 Task: Look for products in the category "Cereal" from Store Brand only.
Action: Mouse moved to (776, 274)
Screenshot: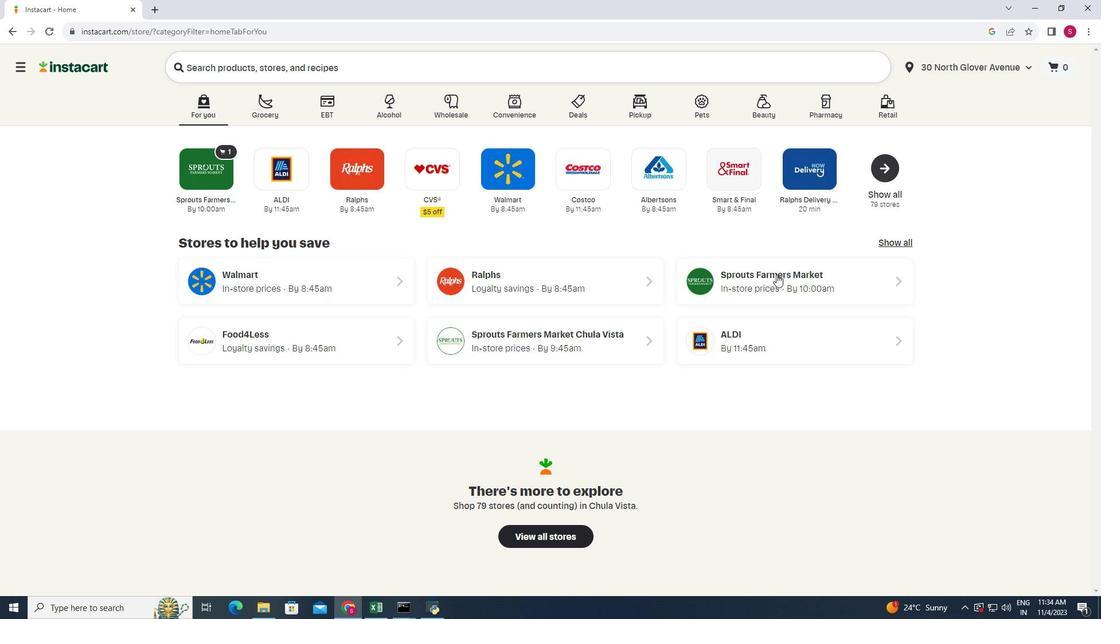
Action: Mouse pressed left at (776, 274)
Screenshot: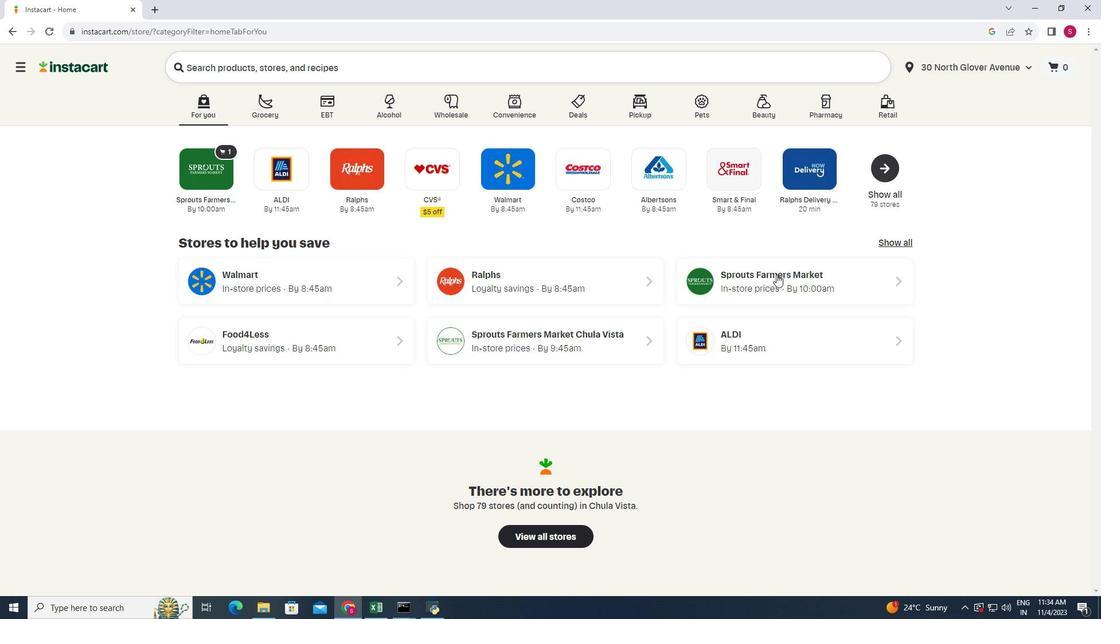 
Action: Mouse moved to (103, 379)
Screenshot: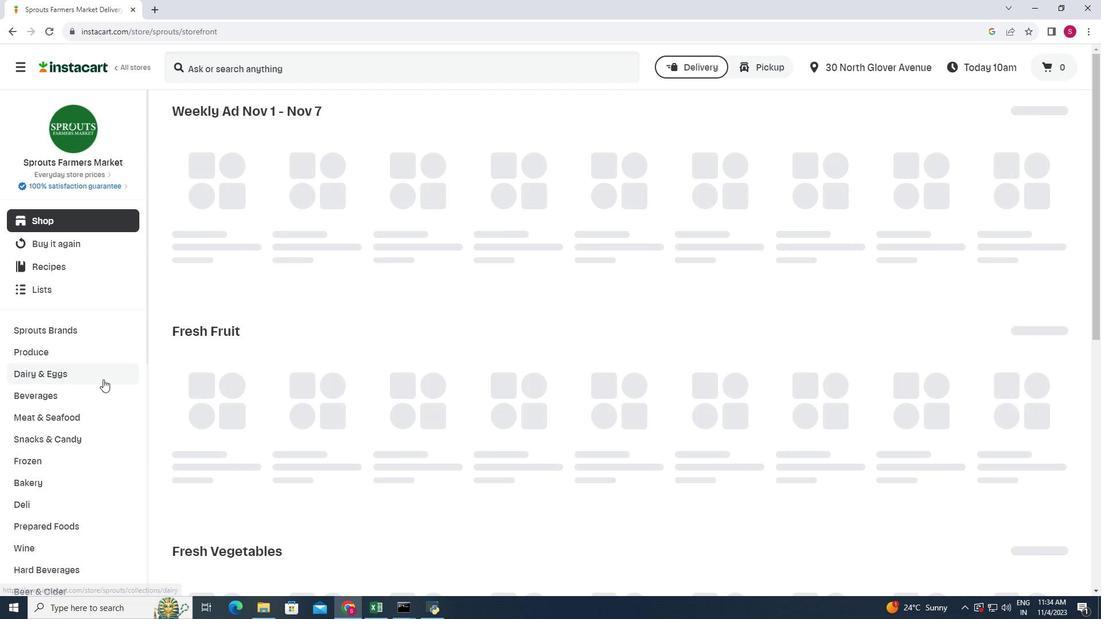 
Action: Mouse scrolled (103, 379) with delta (0, 0)
Screenshot: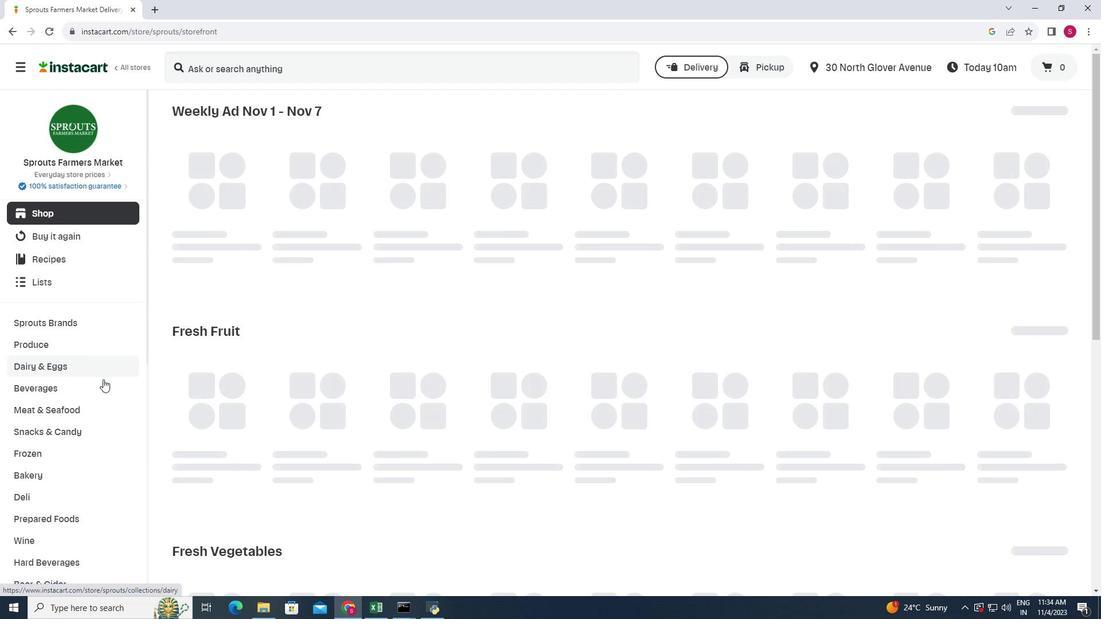 
Action: Mouse scrolled (103, 379) with delta (0, 0)
Screenshot: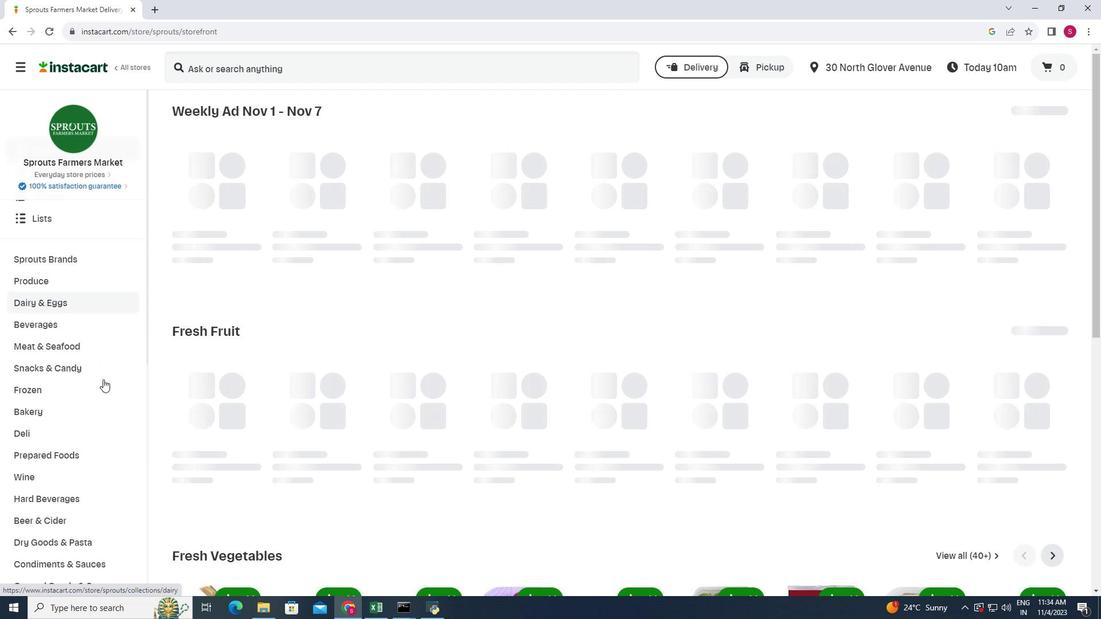 
Action: Mouse moved to (102, 380)
Screenshot: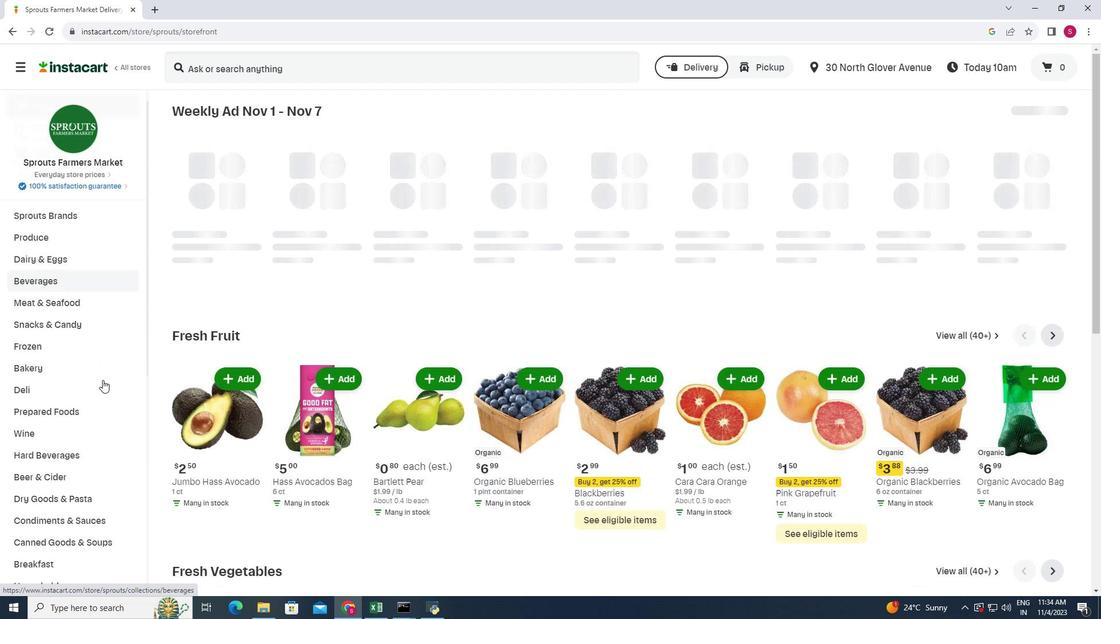 
Action: Mouse scrolled (102, 379) with delta (0, 0)
Screenshot: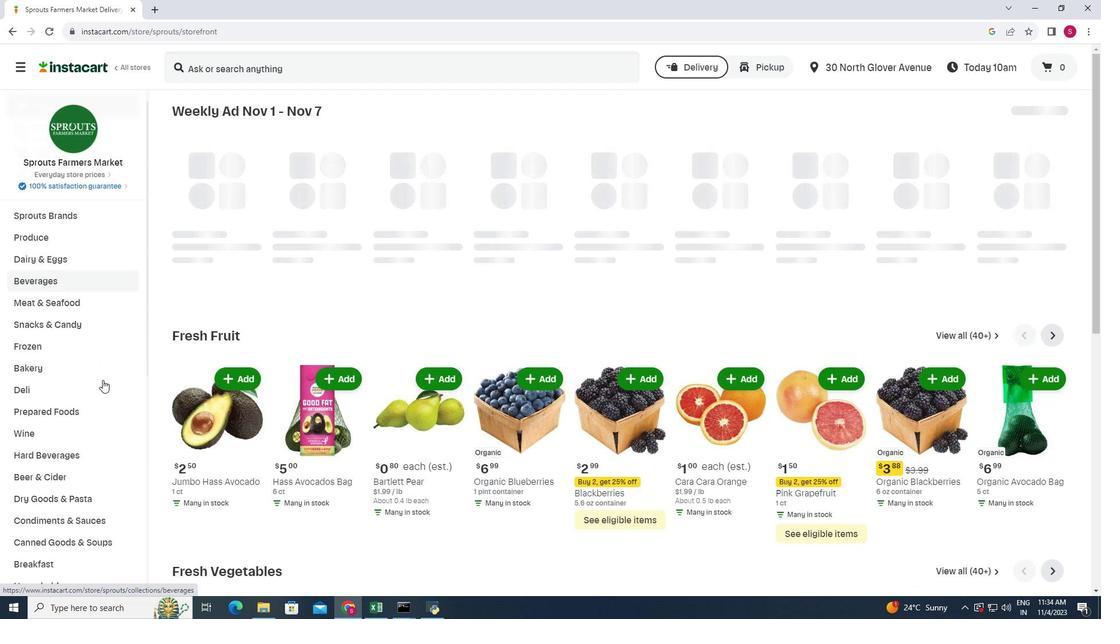 
Action: Mouse moved to (113, 385)
Screenshot: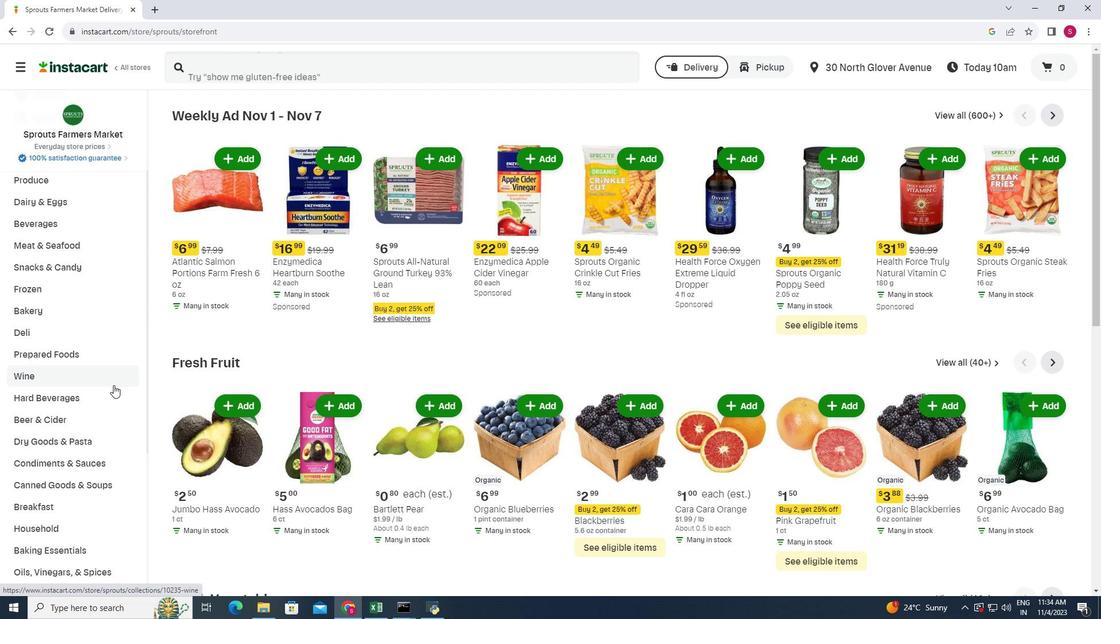 
Action: Mouse scrolled (113, 384) with delta (0, 0)
Screenshot: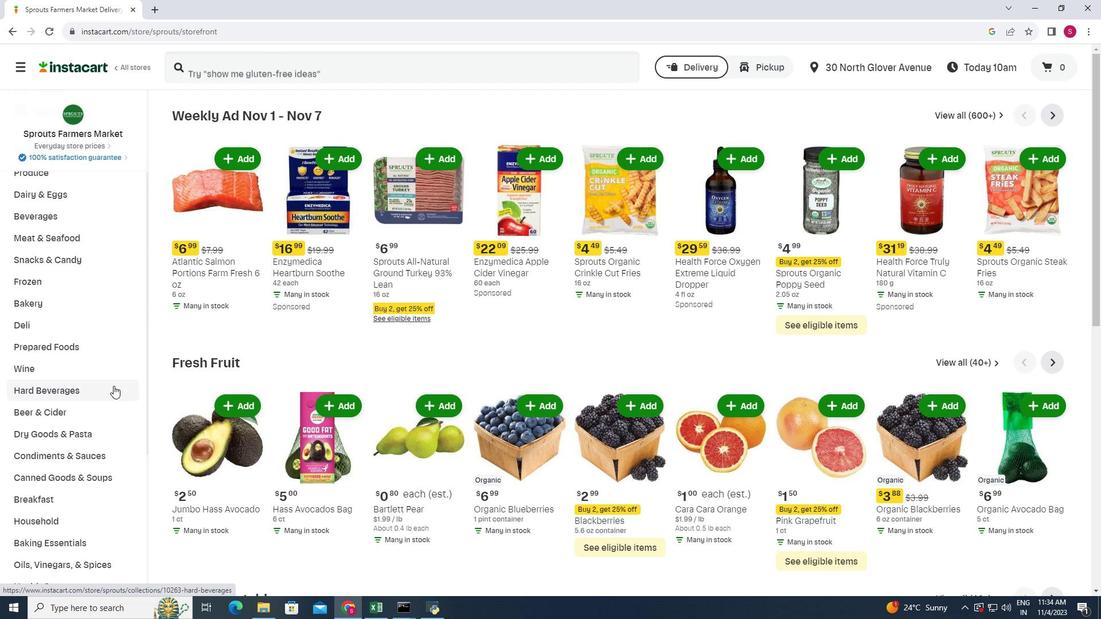 
Action: Mouse moved to (65, 452)
Screenshot: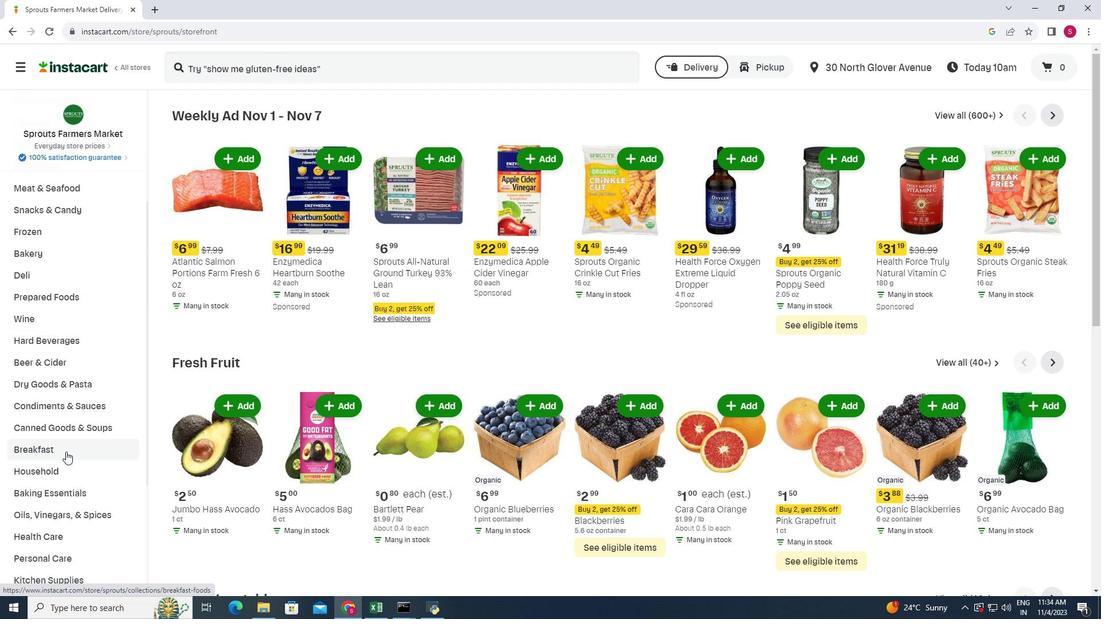 
Action: Mouse pressed left at (65, 452)
Screenshot: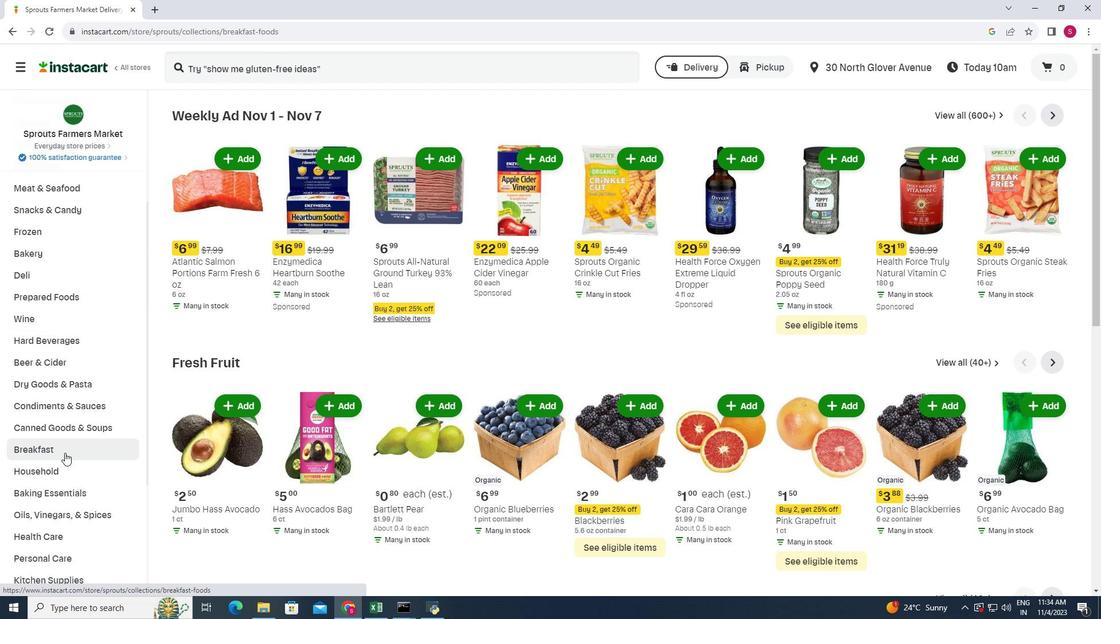 
Action: Mouse moved to (843, 143)
Screenshot: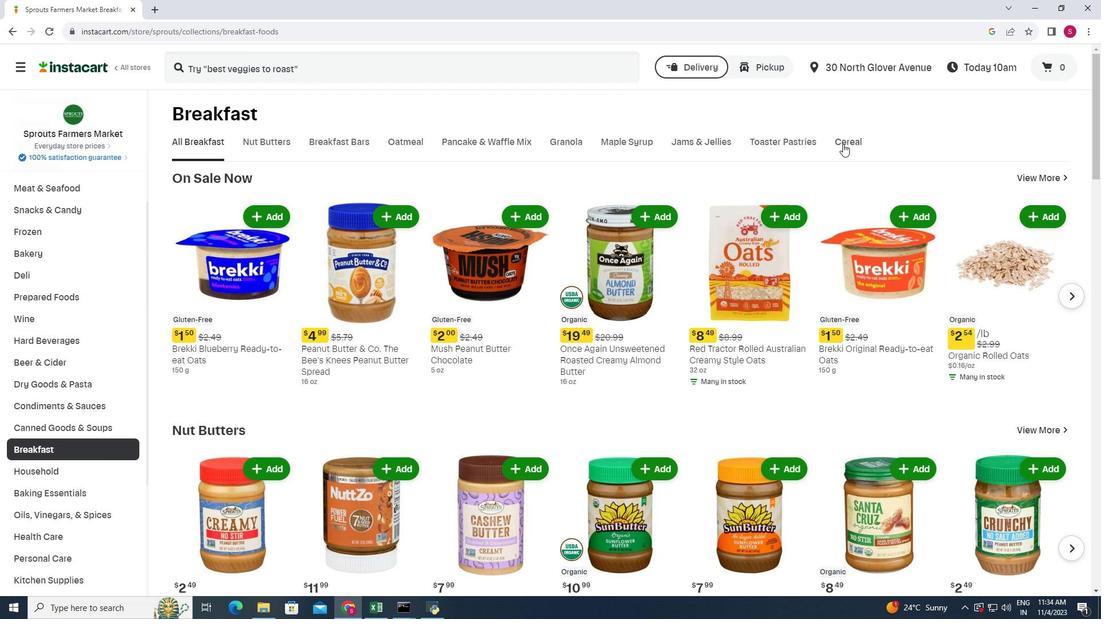 
Action: Mouse pressed left at (843, 143)
Screenshot: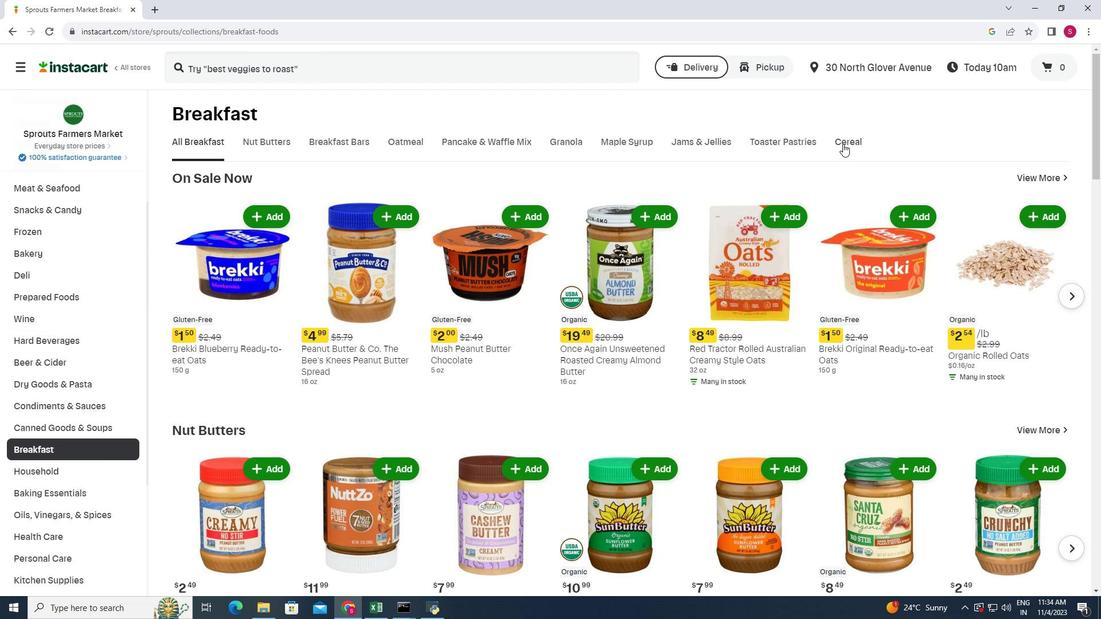 
Action: Mouse moved to (454, 176)
Screenshot: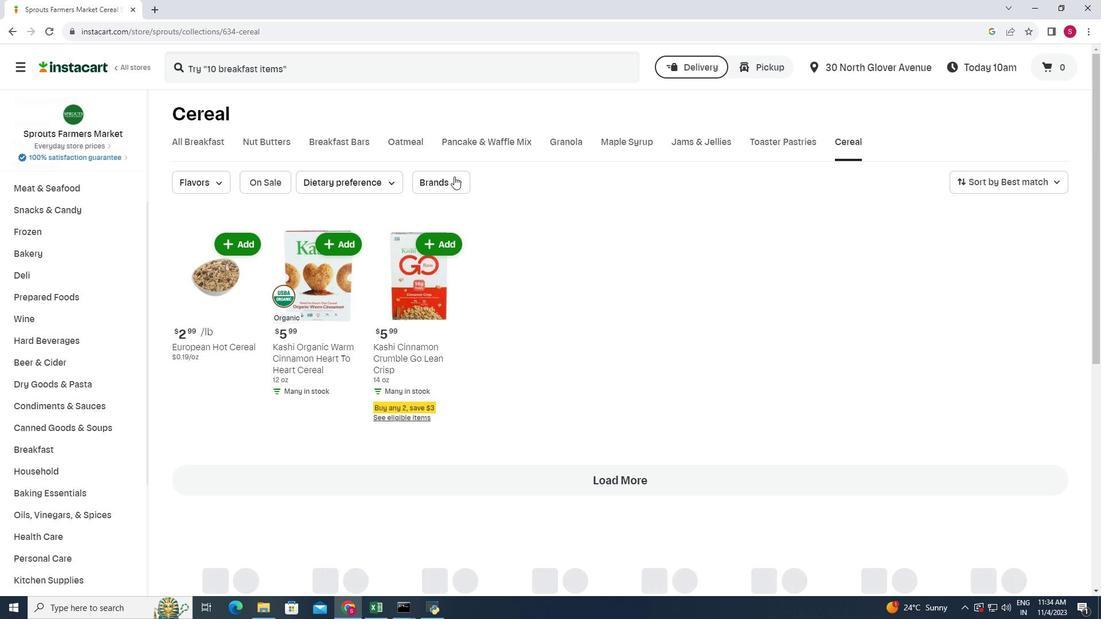 
Action: Mouse pressed left at (454, 176)
Screenshot: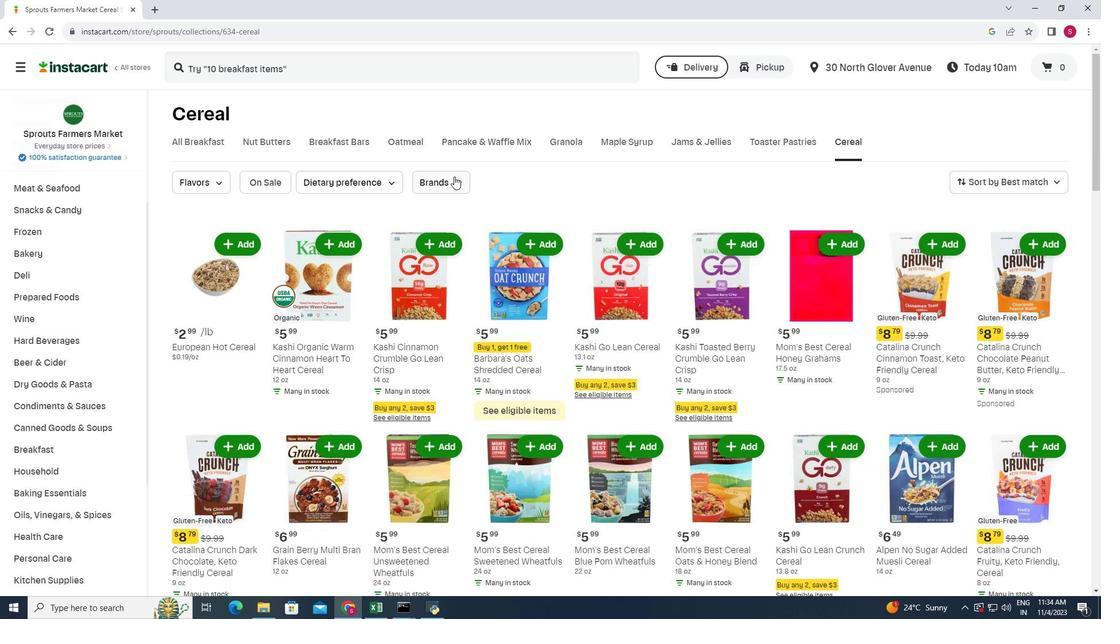 
Action: Mouse moved to (472, 226)
Screenshot: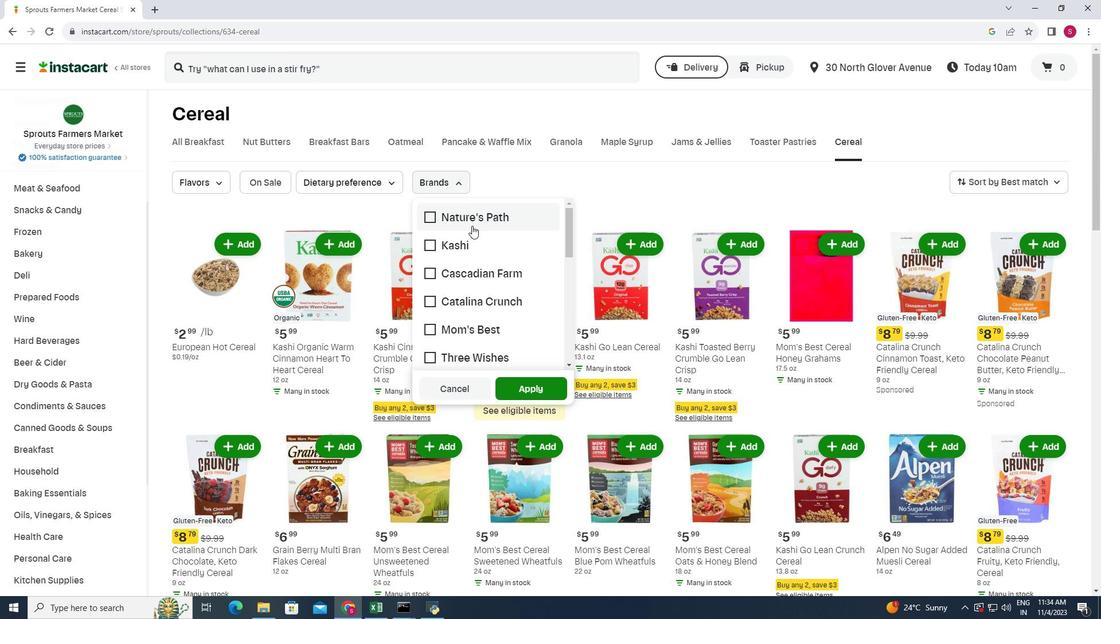 
Action: Mouse scrolled (472, 225) with delta (0, 0)
Screenshot: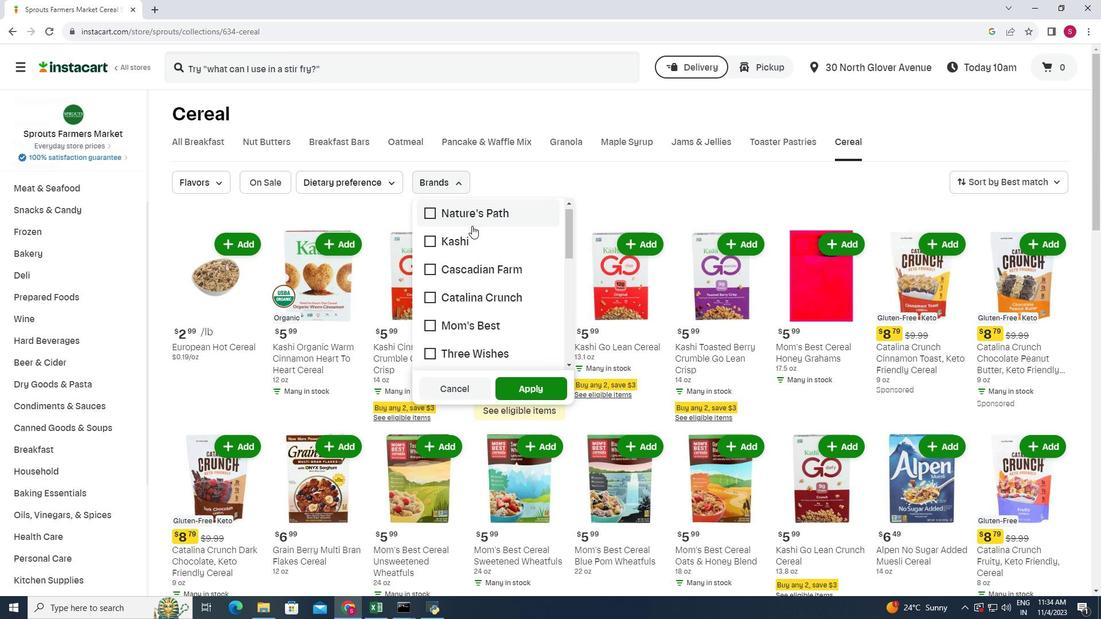 
Action: Mouse scrolled (472, 225) with delta (0, 0)
Screenshot: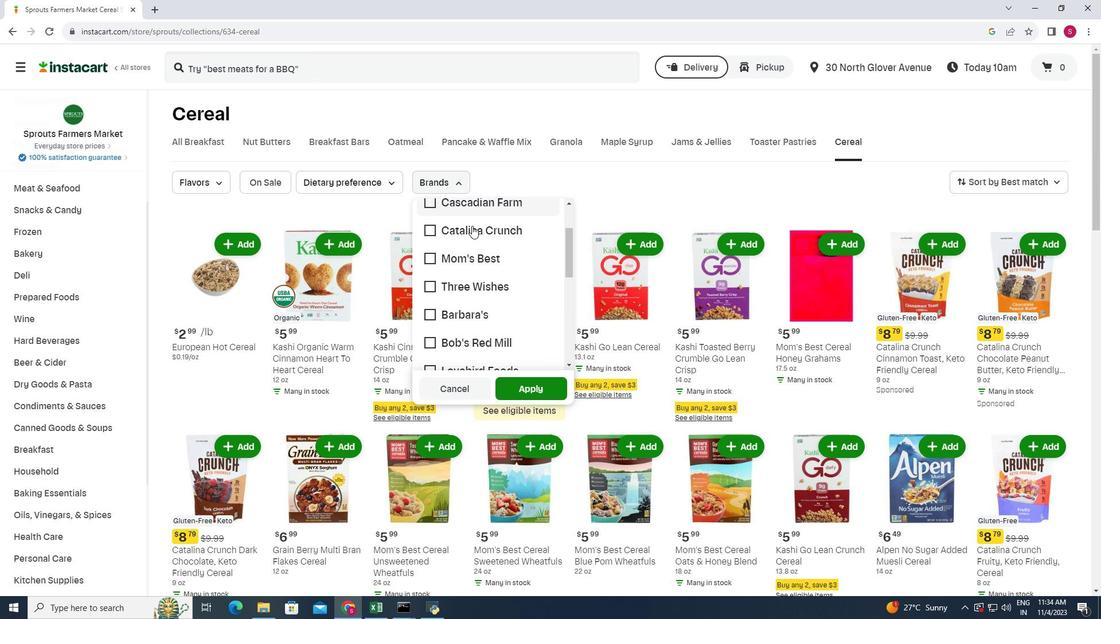 
Action: Mouse scrolled (472, 225) with delta (0, 0)
Screenshot: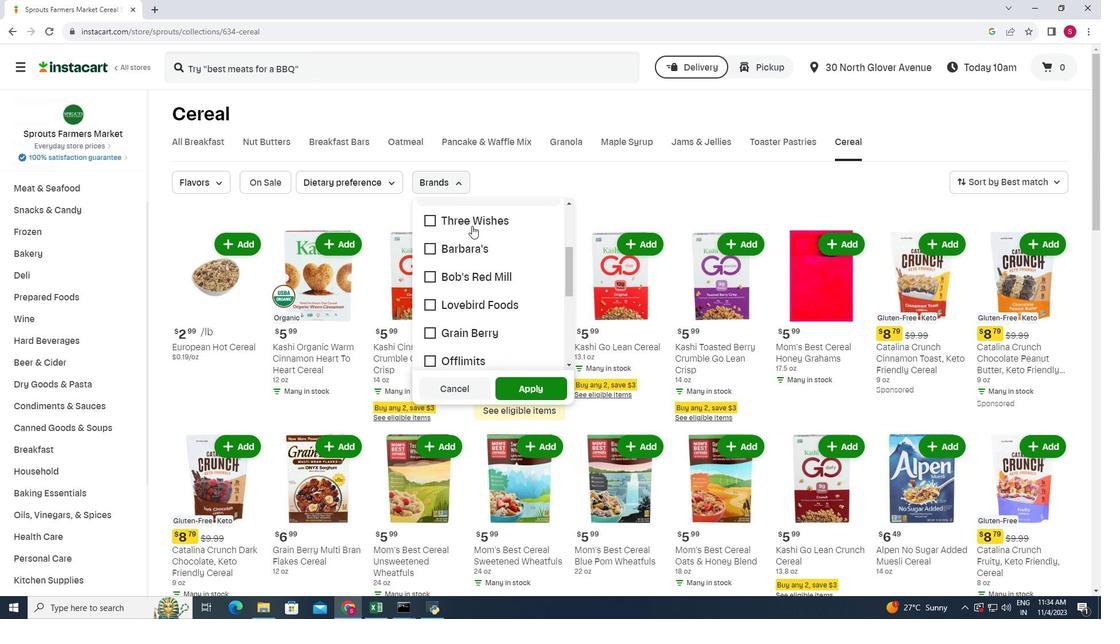 
Action: Mouse moved to (472, 226)
Screenshot: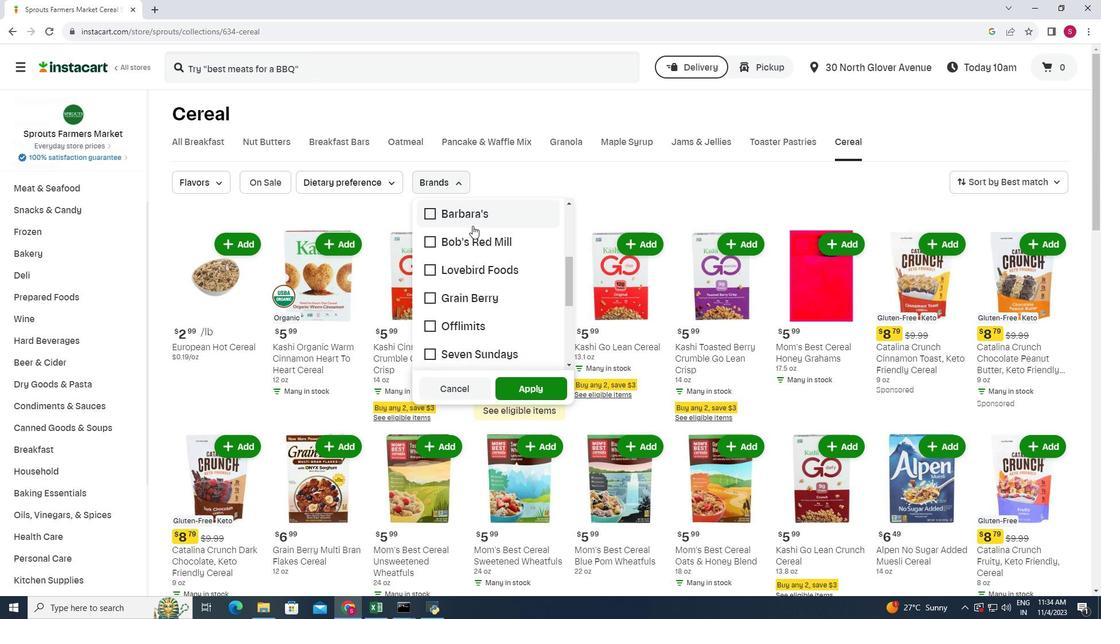 
Action: Mouse scrolled (472, 225) with delta (0, 0)
Screenshot: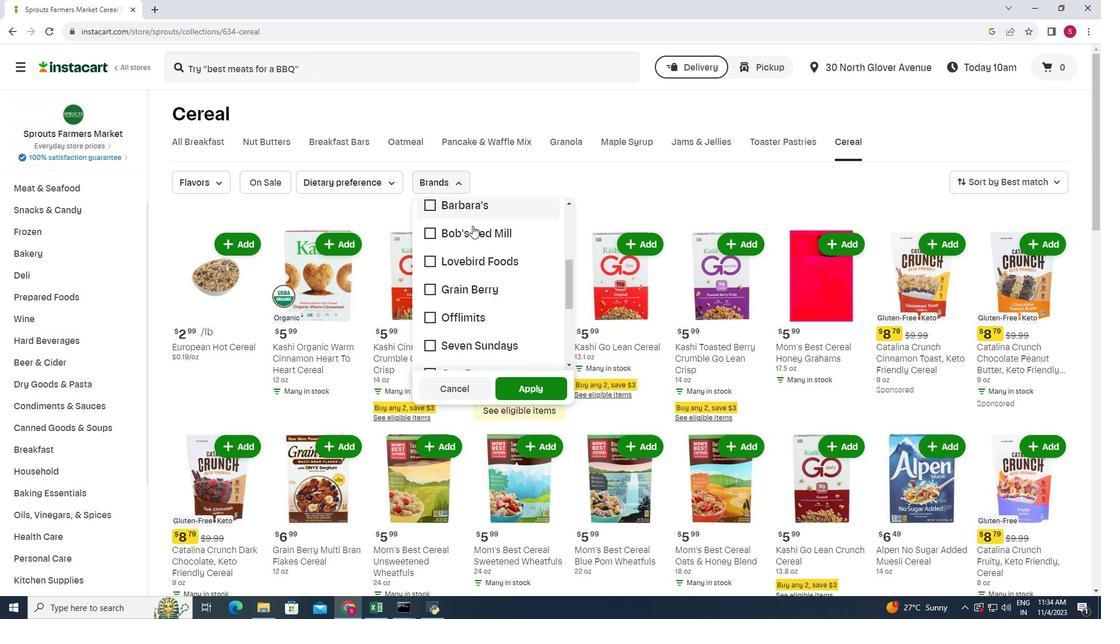 
Action: Mouse scrolled (472, 225) with delta (0, 0)
Screenshot: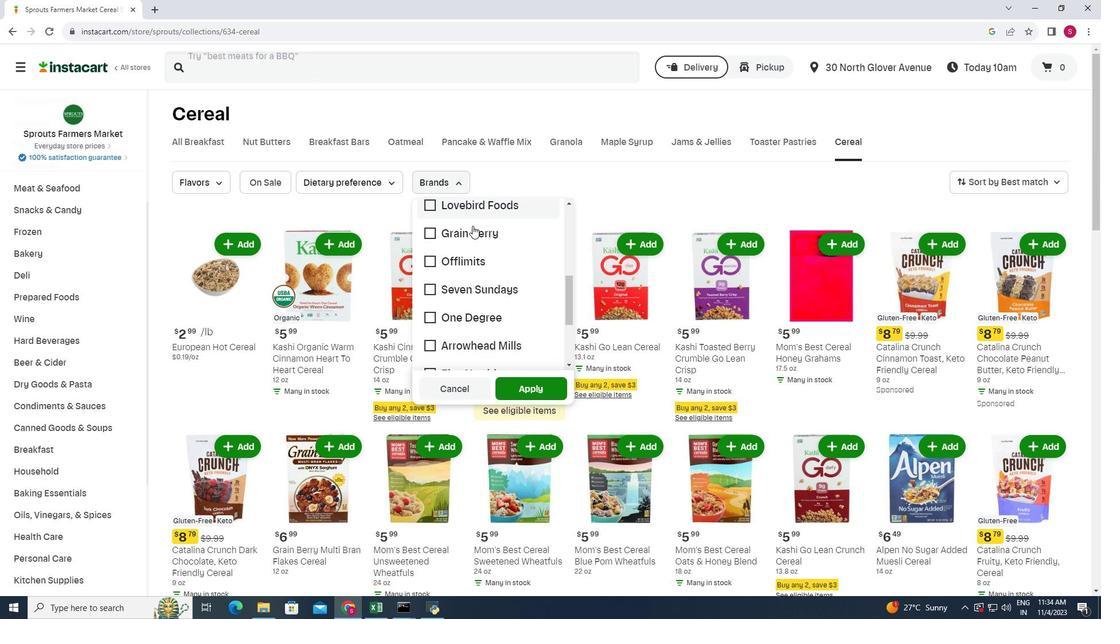 
Action: Mouse scrolled (472, 225) with delta (0, 0)
Screenshot: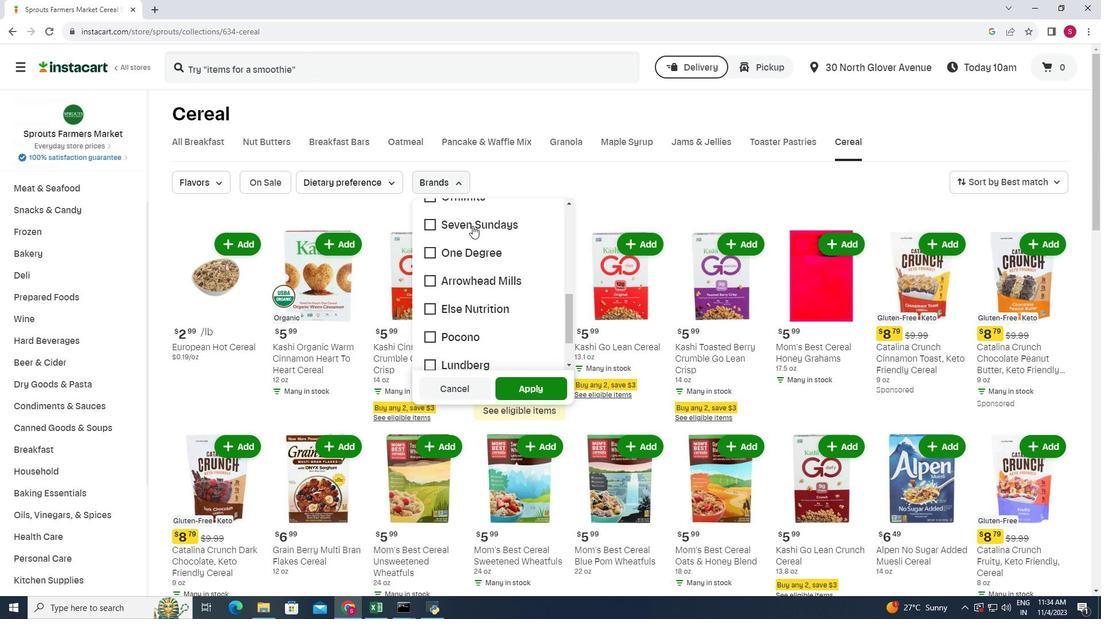 
Action: Mouse scrolled (472, 225) with delta (0, 0)
Screenshot: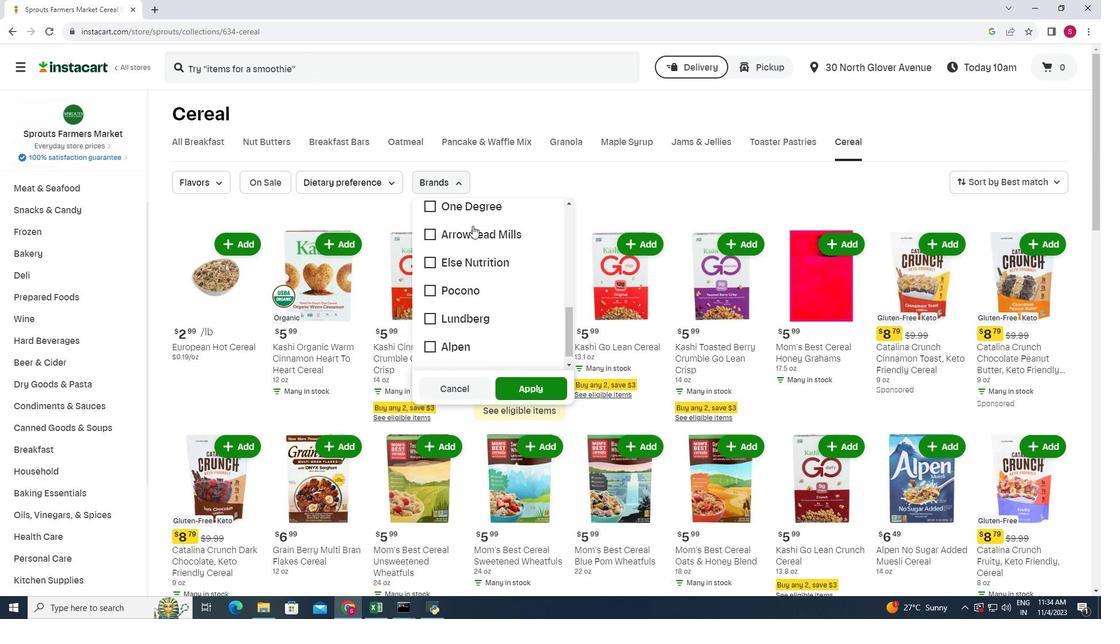
Action: Mouse scrolled (472, 225) with delta (0, 0)
Screenshot: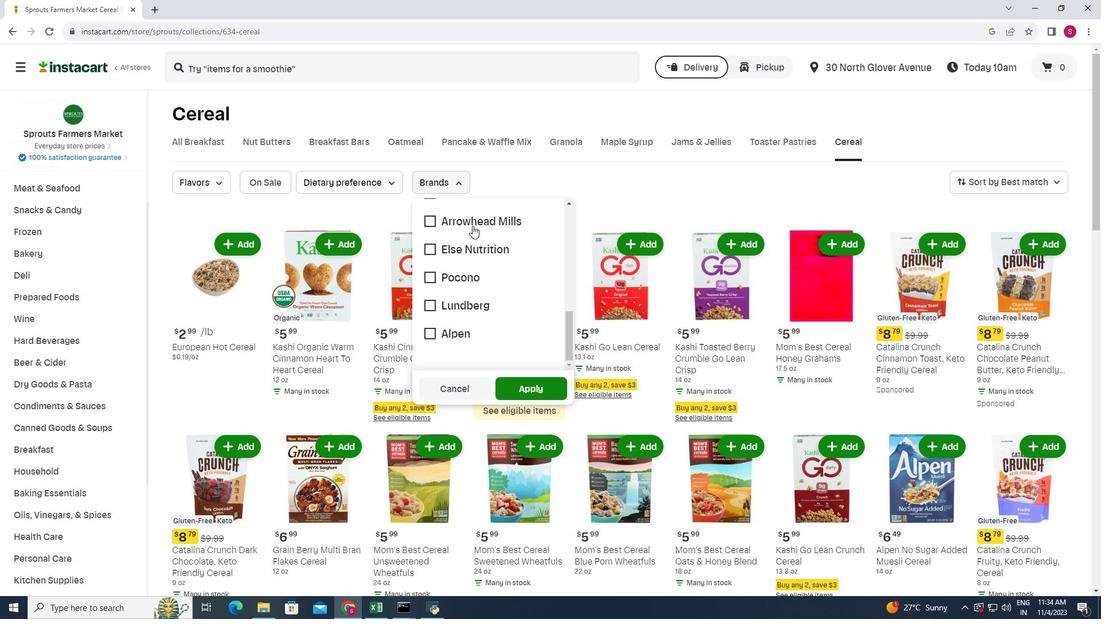 
Action: Mouse scrolled (472, 226) with delta (0, 0)
Screenshot: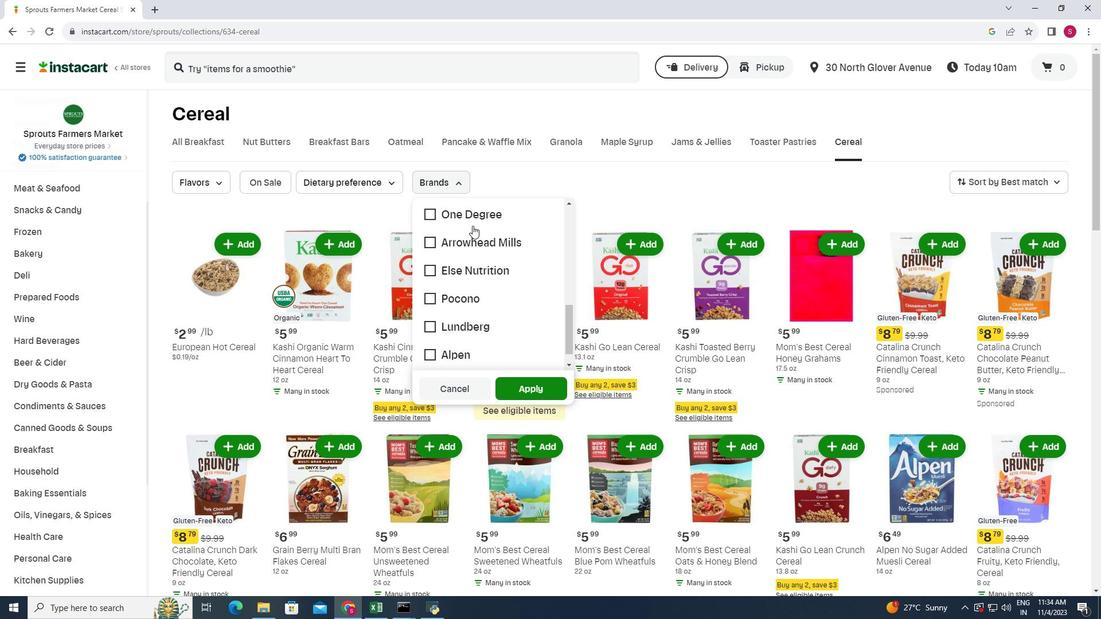 
Action: Mouse scrolled (472, 226) with delta (0, 0)
Screenshot: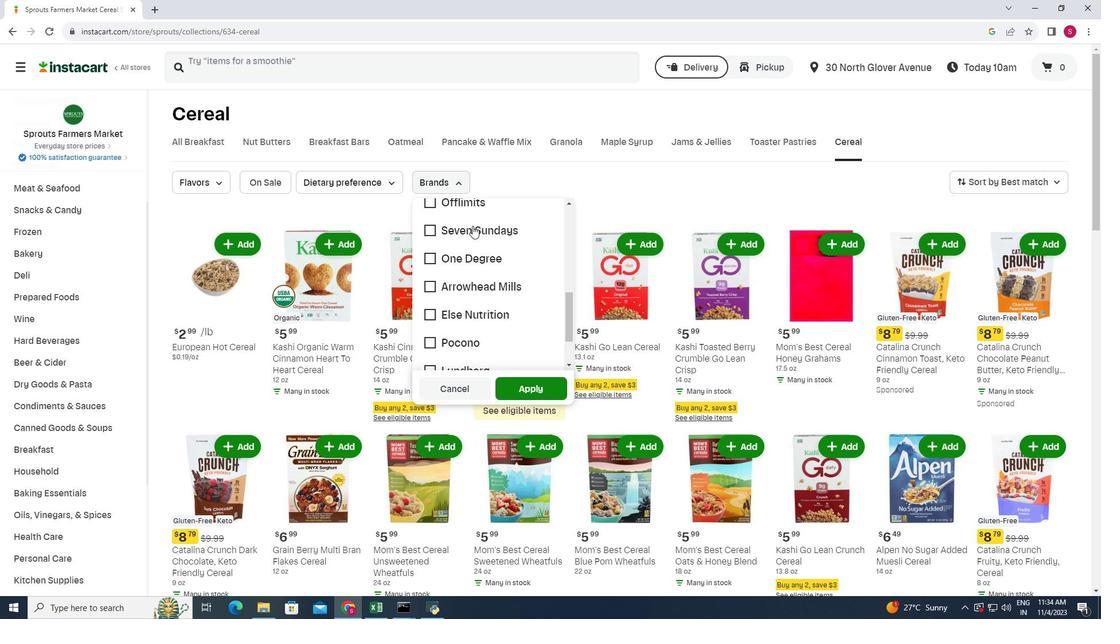 
Action: Mouse scrolled (472, 226) with delta (0, 0)
Screenshot: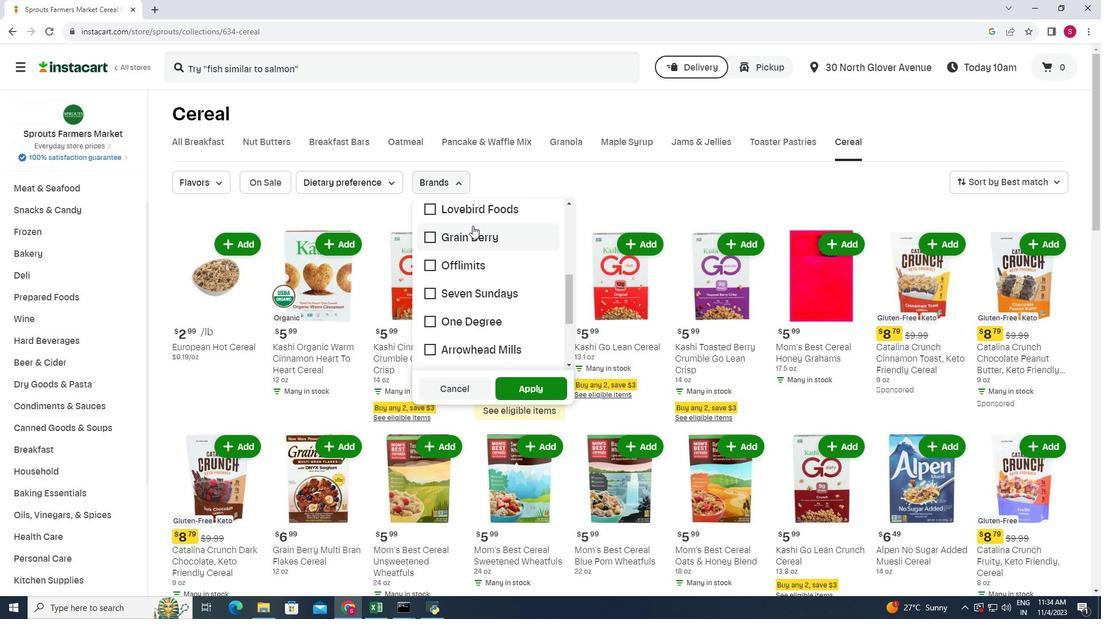 
Action: Mouse scrolled (472, 226) with delta (0, 0)
Screenshot: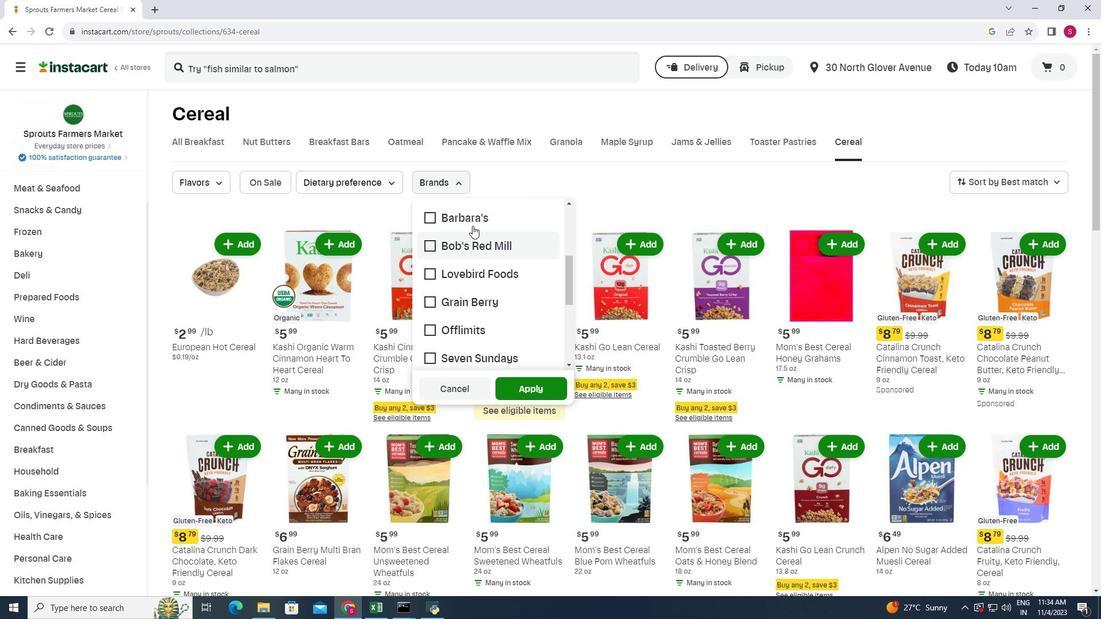 
Action: Mouse scrolled (472, 226) with delta (0, 0)
Screenshot: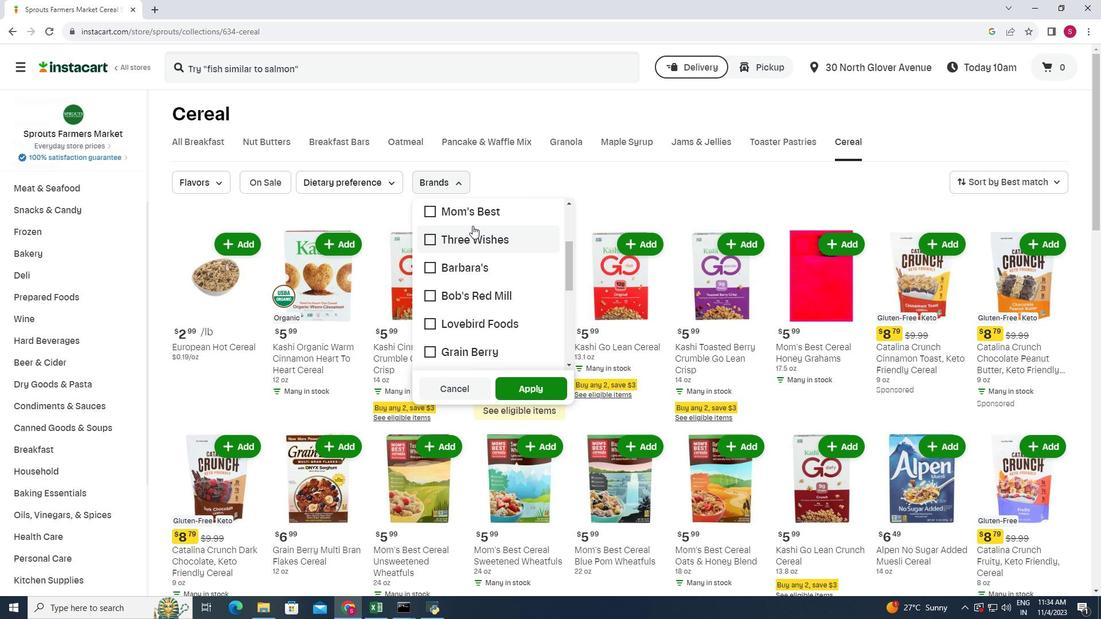 
Action: Mouse scrolled (472, 226) with delta (0, 0)
Screenshot: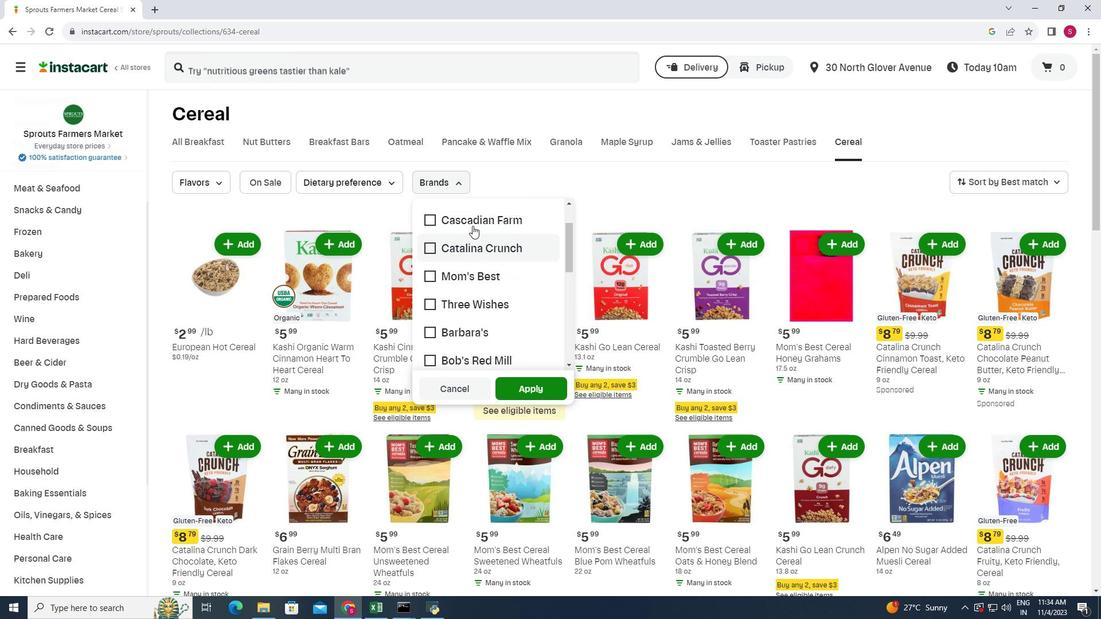 
Action: Mouse scrolled (472, 226) with delta (0, 0)
Screenshot: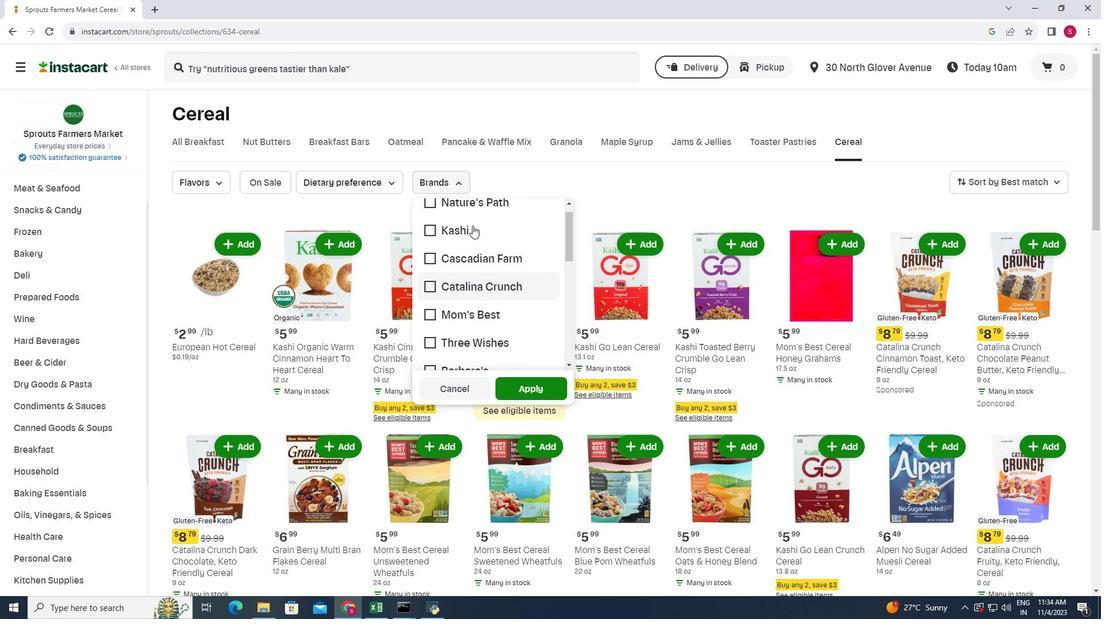 
Action: Mouse scrolled (472, 226) with delta (0, 0)
Screenshot: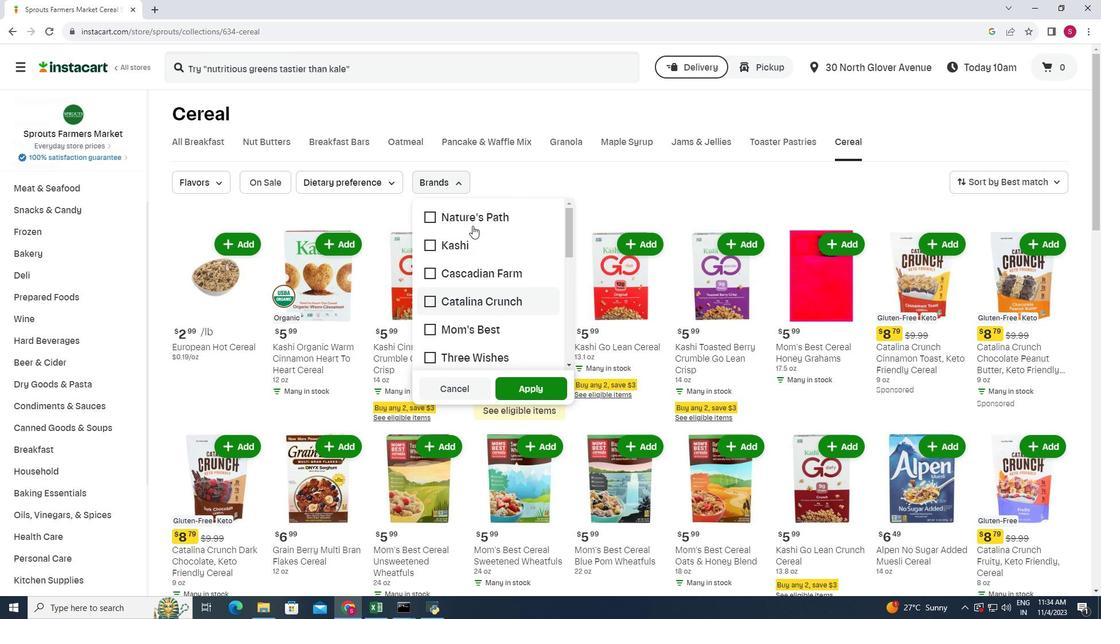 
